 Task: In the  document overcomeprocrastination.rtf Insert horizontal line 'above the text' Create the translated copy of the document in  'Chinese (Simplified)' Select the second point and  Clear Formatting
Action: Mouse moved to (147, 73)
Screenshot: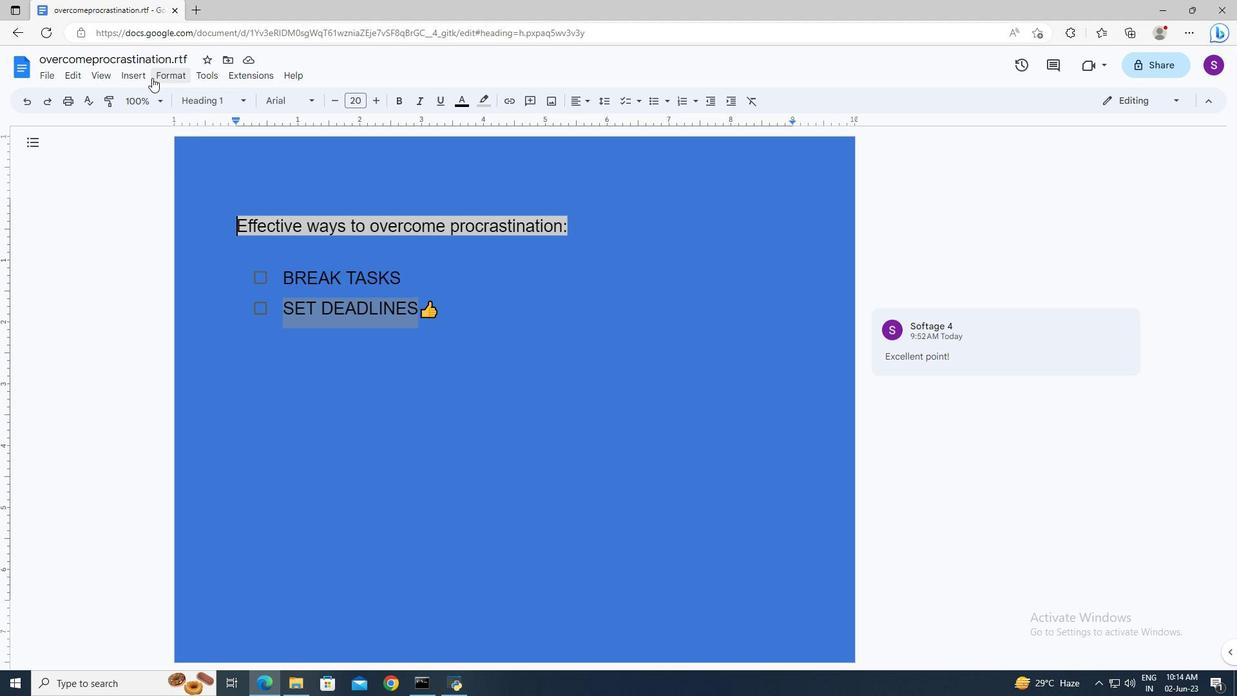 
Action: Mouse pressed left at (147, 73)
Screenshot: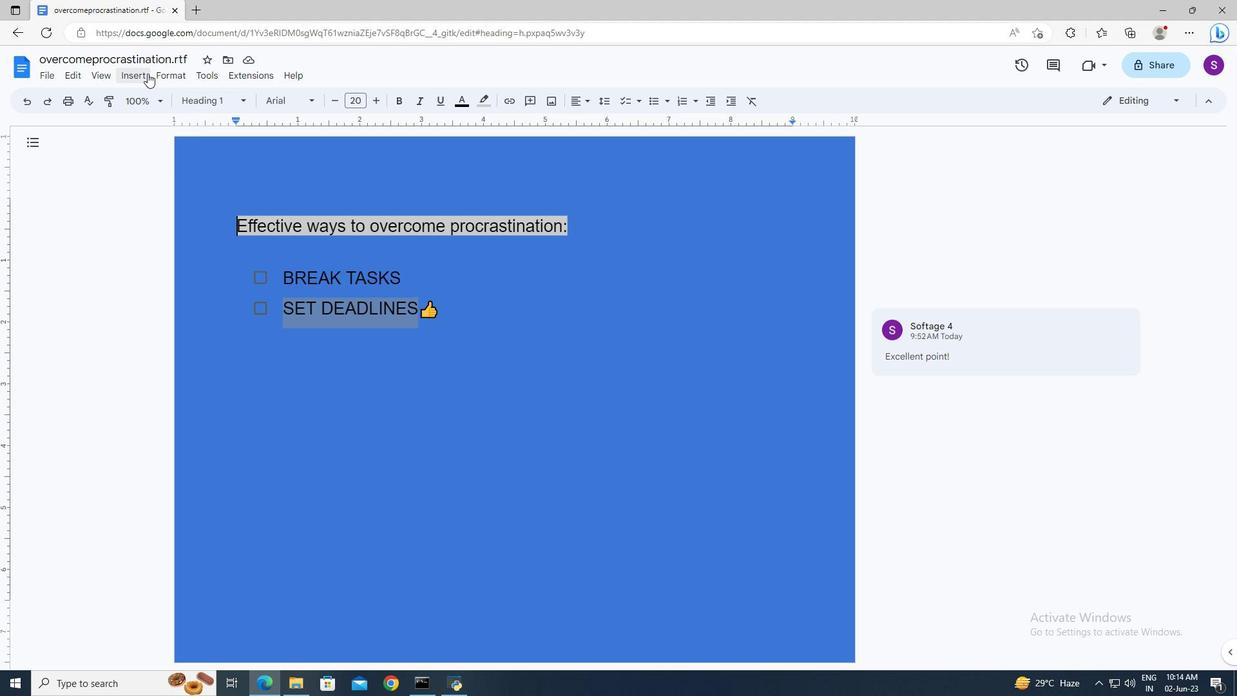 
Action: Mouse moved to (165, 174)
Screenshot: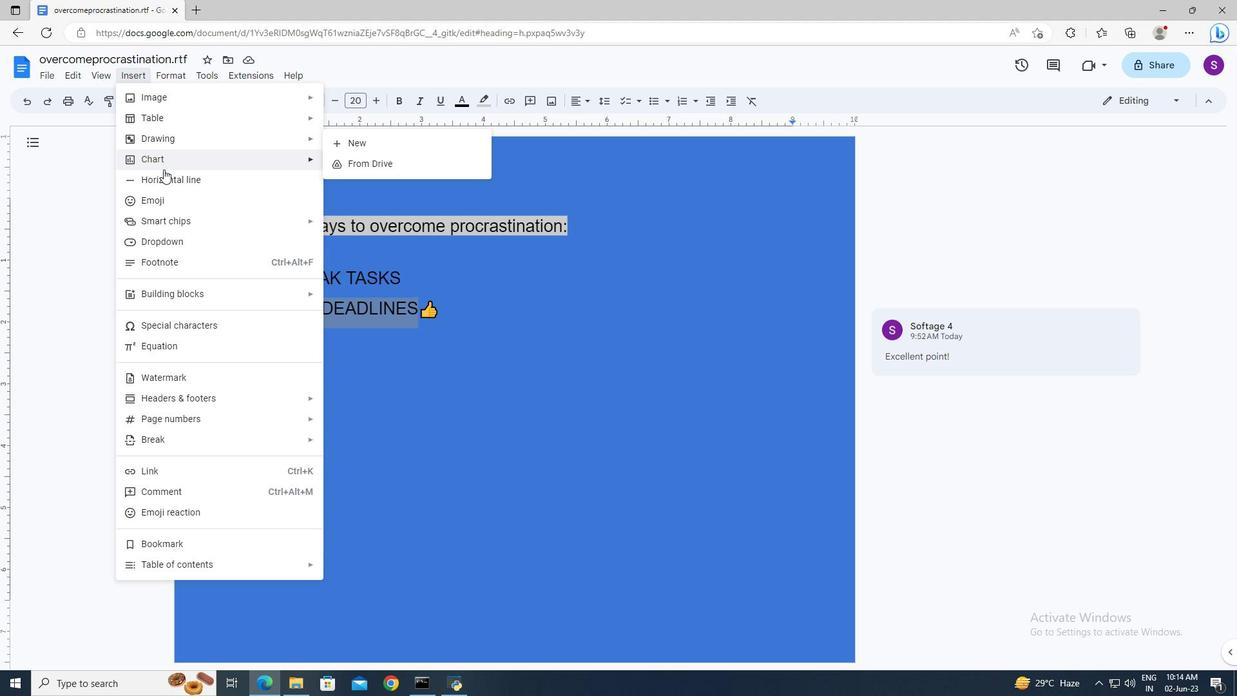 
Action: Mouse pressed left at (165, 174)
Screenshot: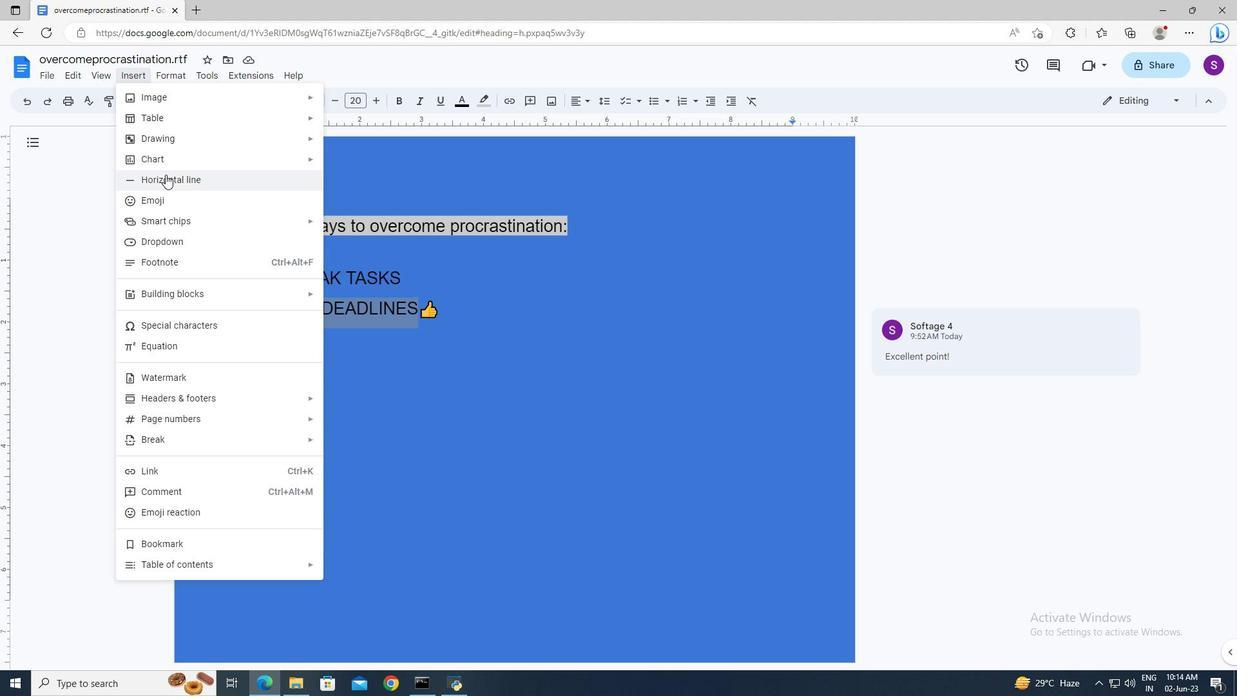 
Action: Mouse moved to (217, 78)
Screenshot: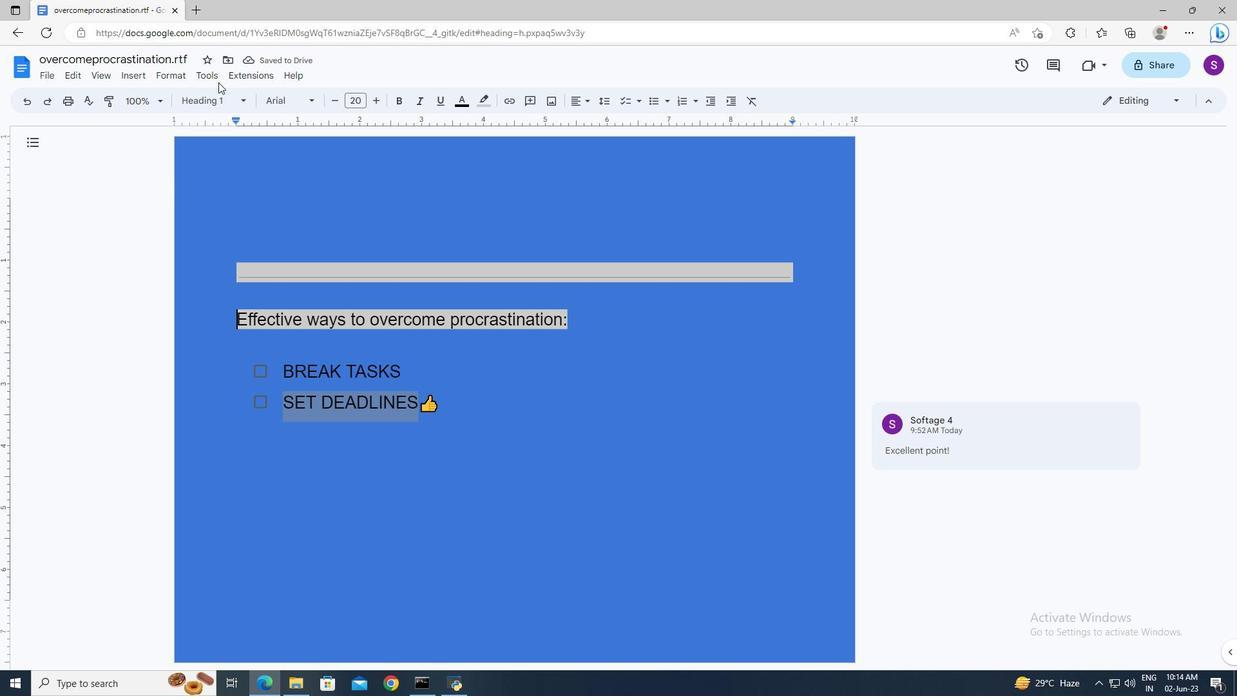 
Action: Mouse pressed left at (217, 78)
Screenshot: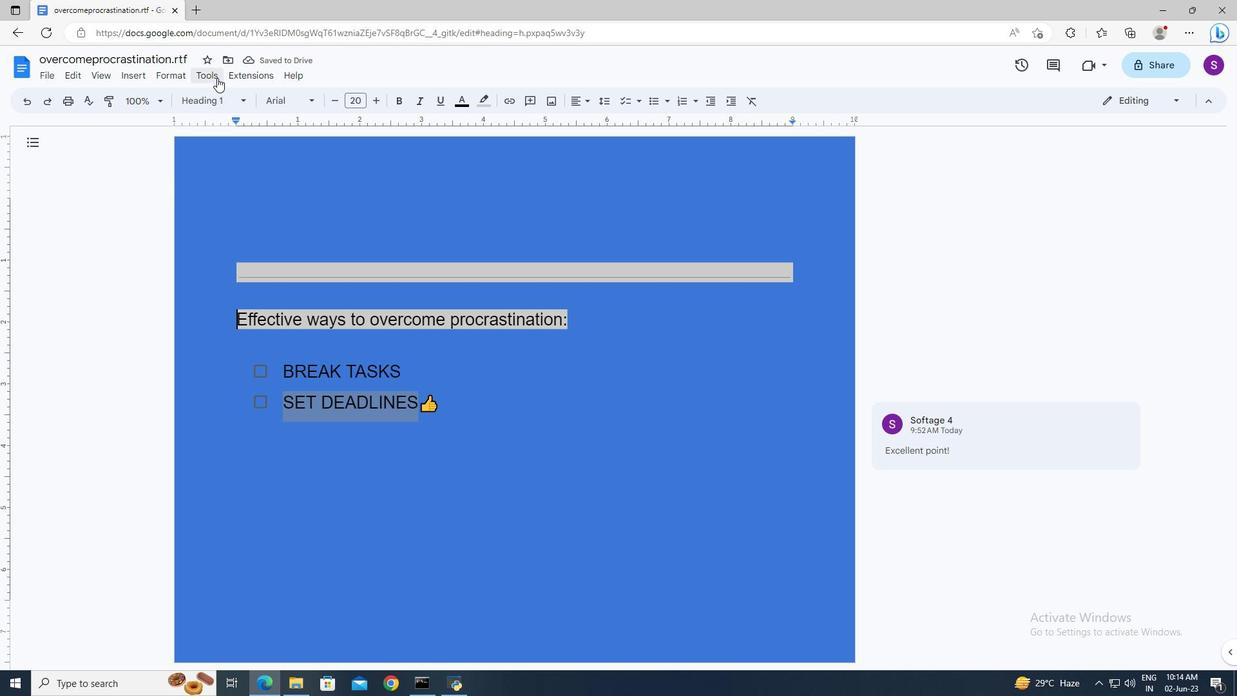 
Action: Mouse moved to (248, 288)
Screenshot: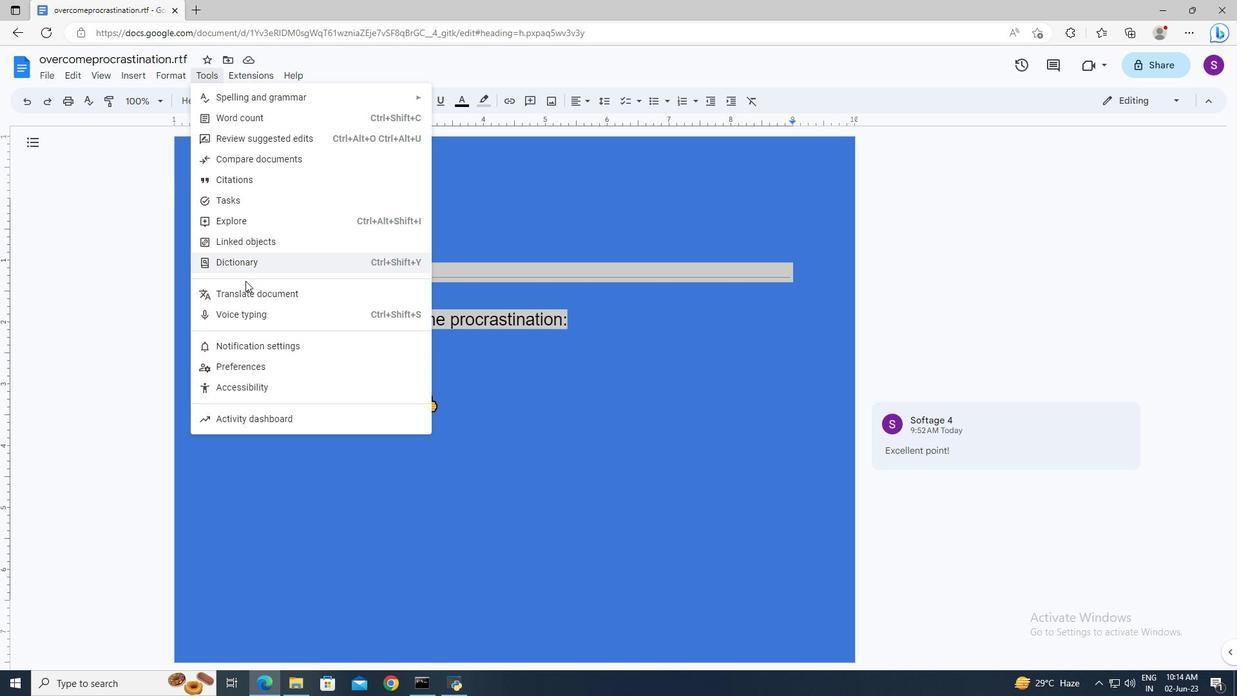 
Action: Mouse pressed left at (248, 288)
Screenshot: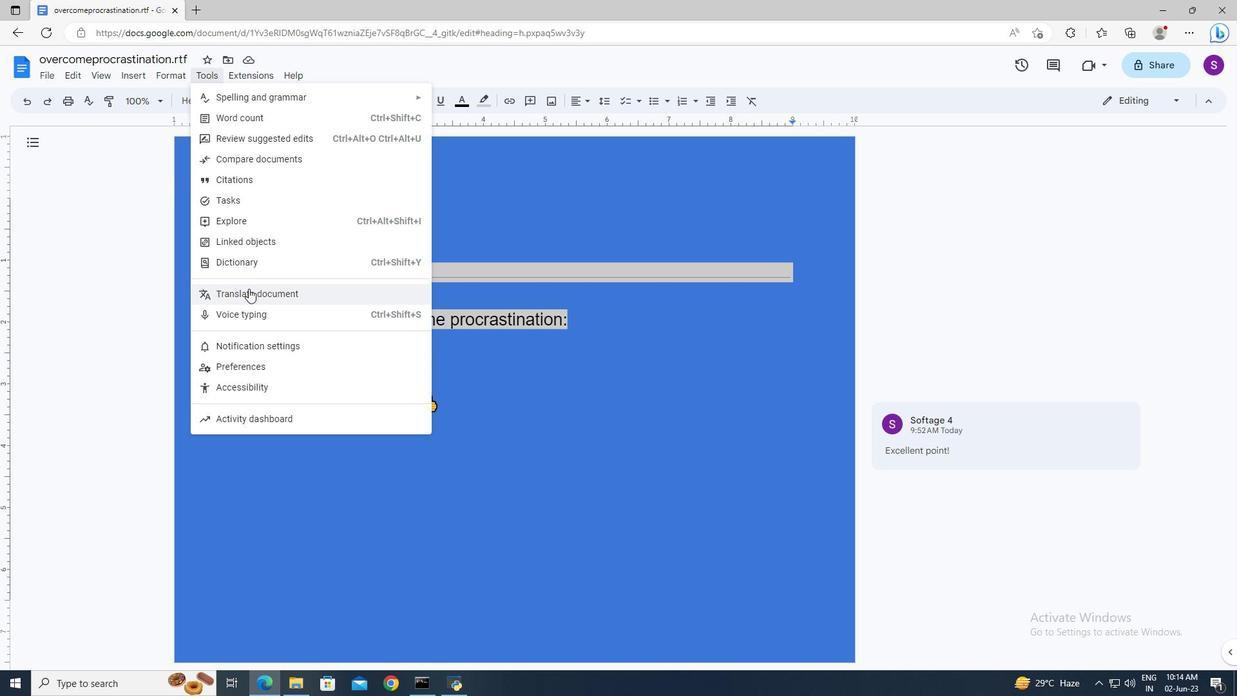 
Action: Mouse moved to (611, 382)
Screenshot: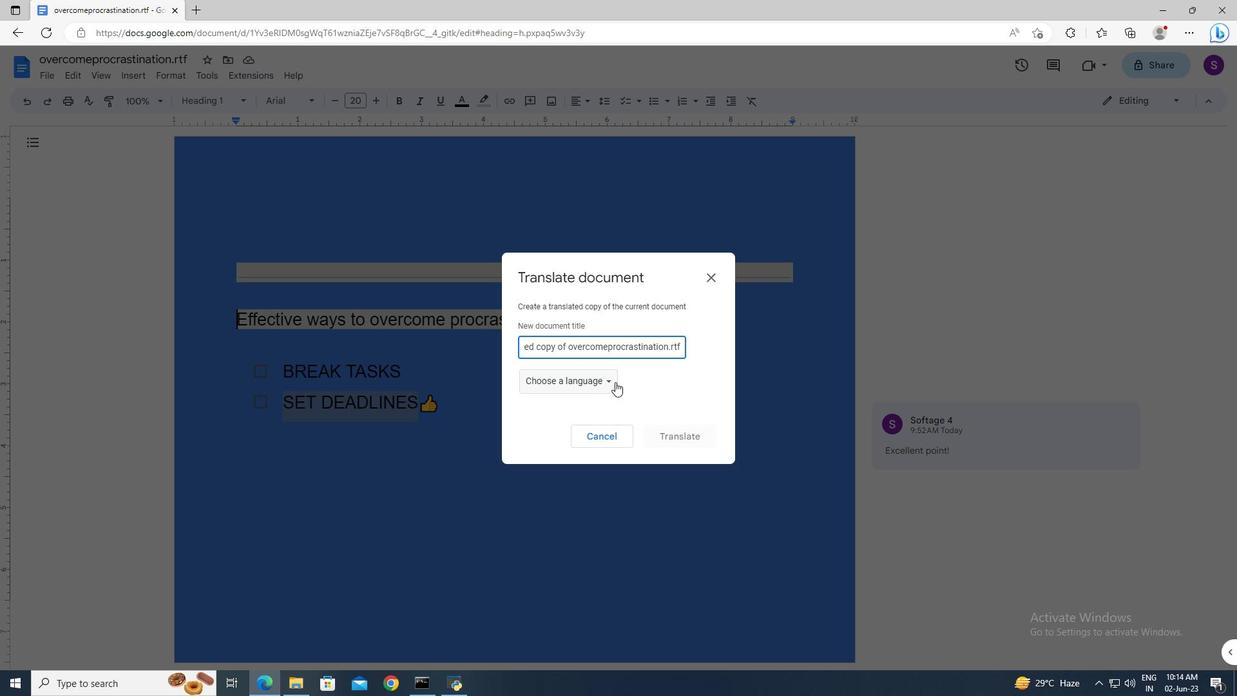 
Action: Mouse pressed left at (611, 382)
Screenshot: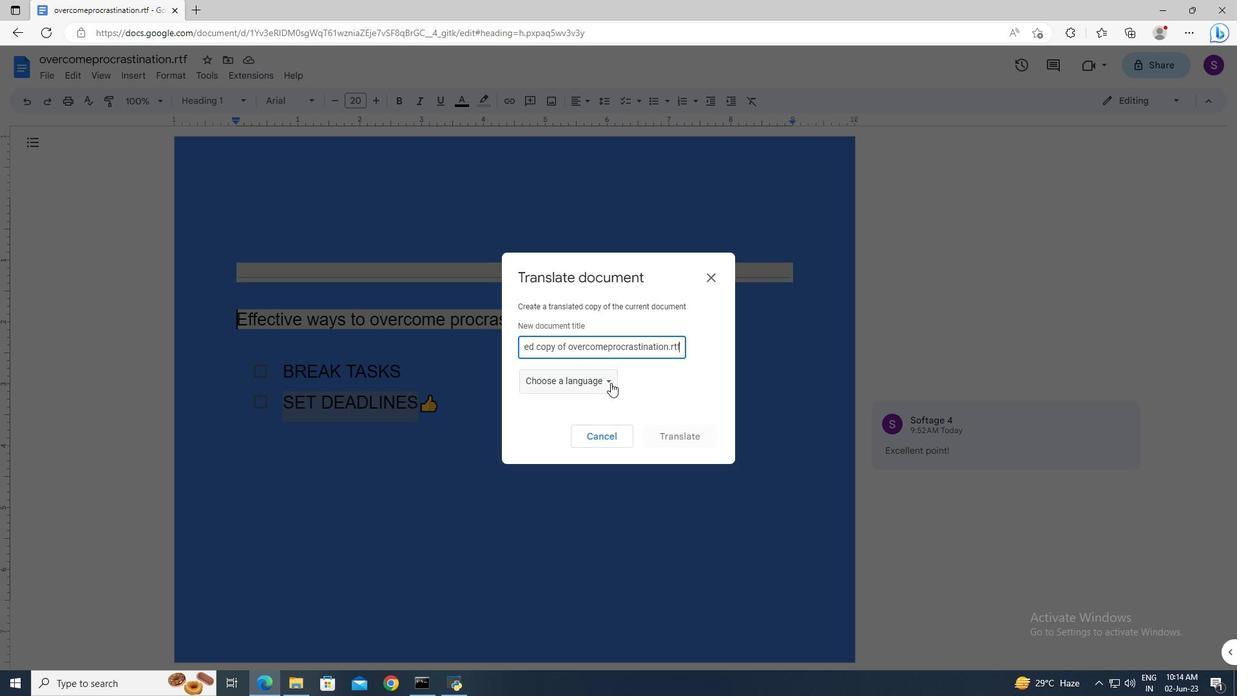 
Action: Mouse moved to (597, 434)
Screenshot: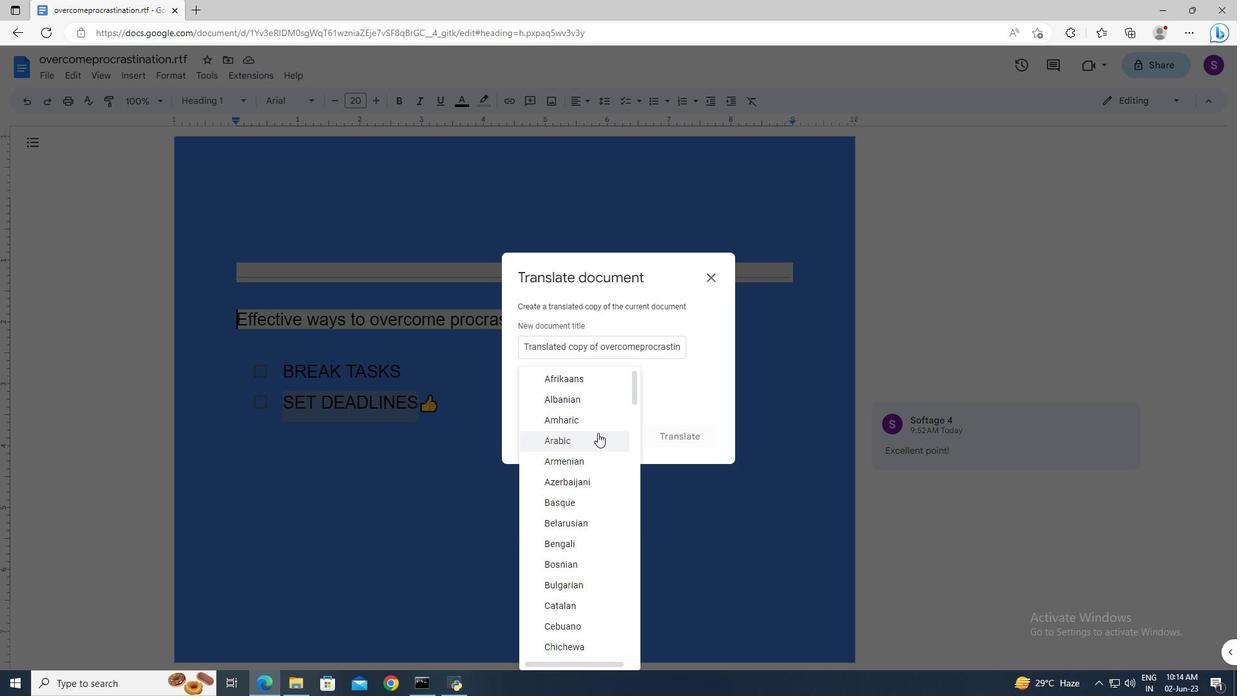 
Action: Mouse scrolled (597, 433) with delta (0, 0)
Screenshot: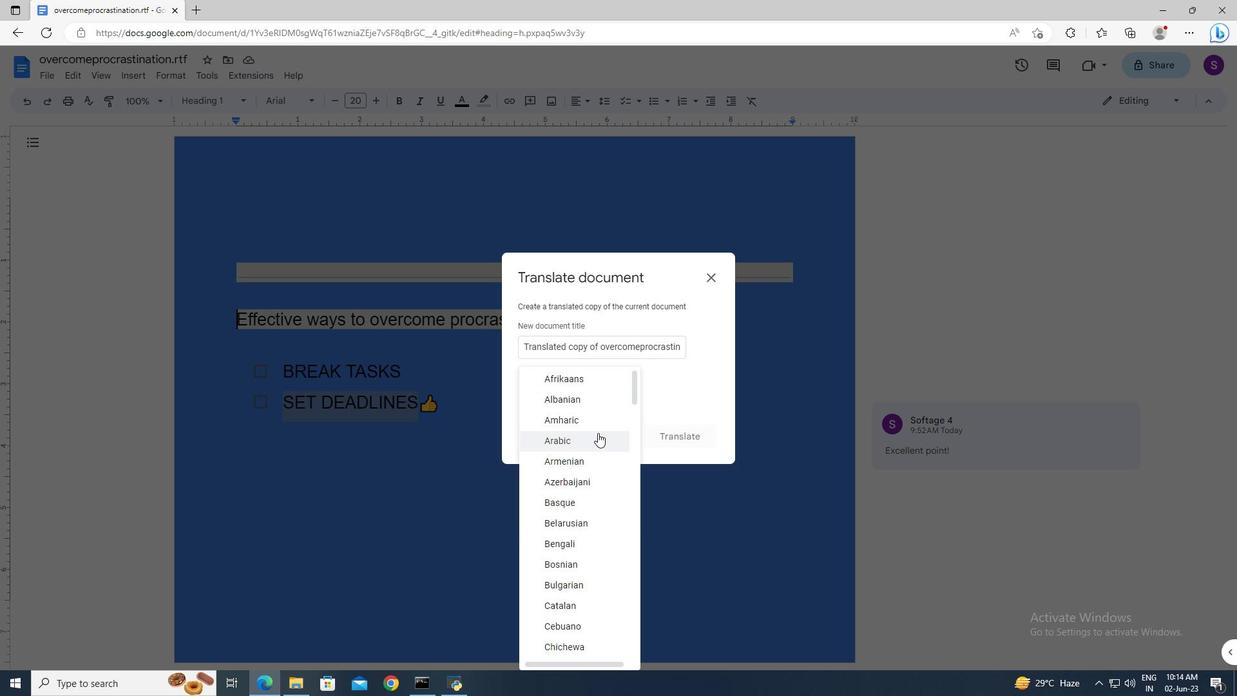 
Action: Mouse moved to (597, 435)
Screenshot: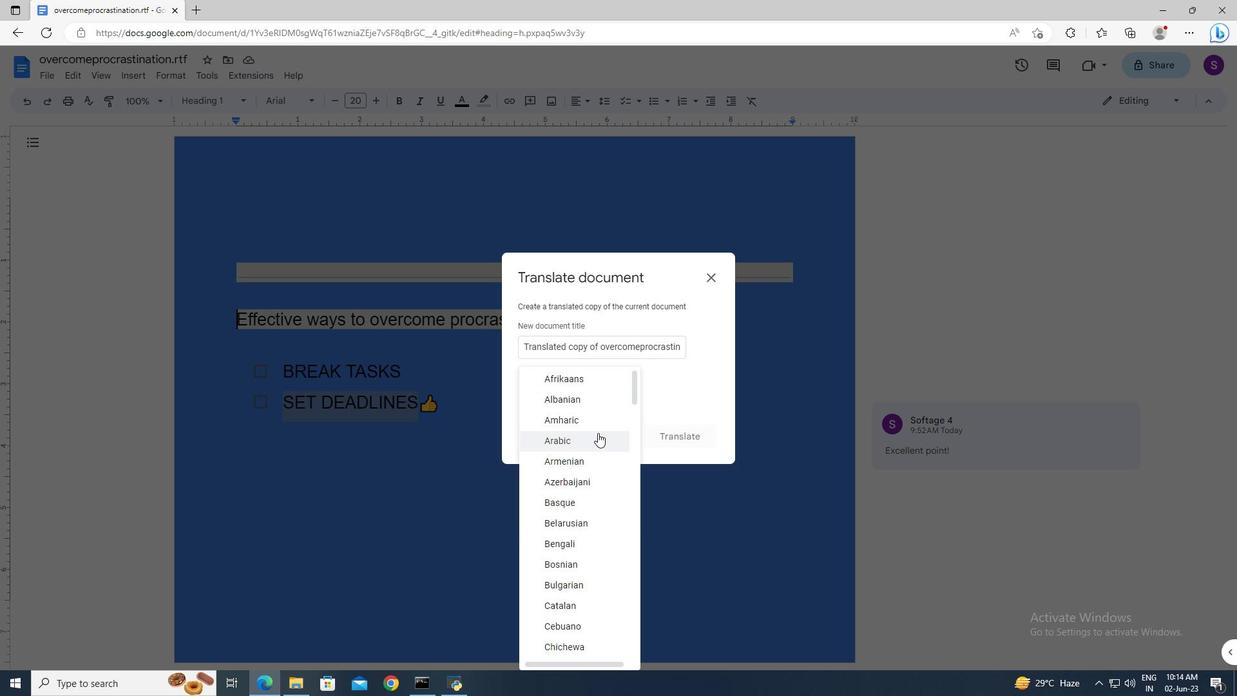 
Action: Mouse scrolled (597, 434) with delta (0, 0)
Screenshot: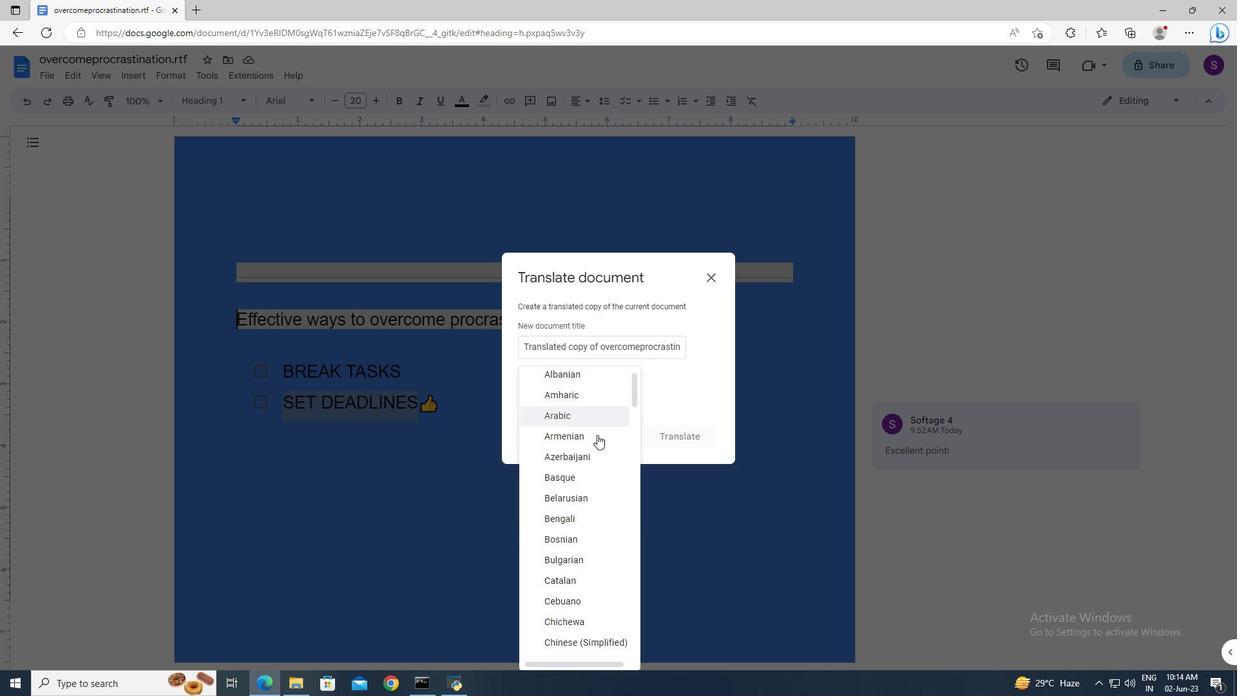 
Action: Mouse scrolled (597, 434) with delta (0, 0)
Screenshot: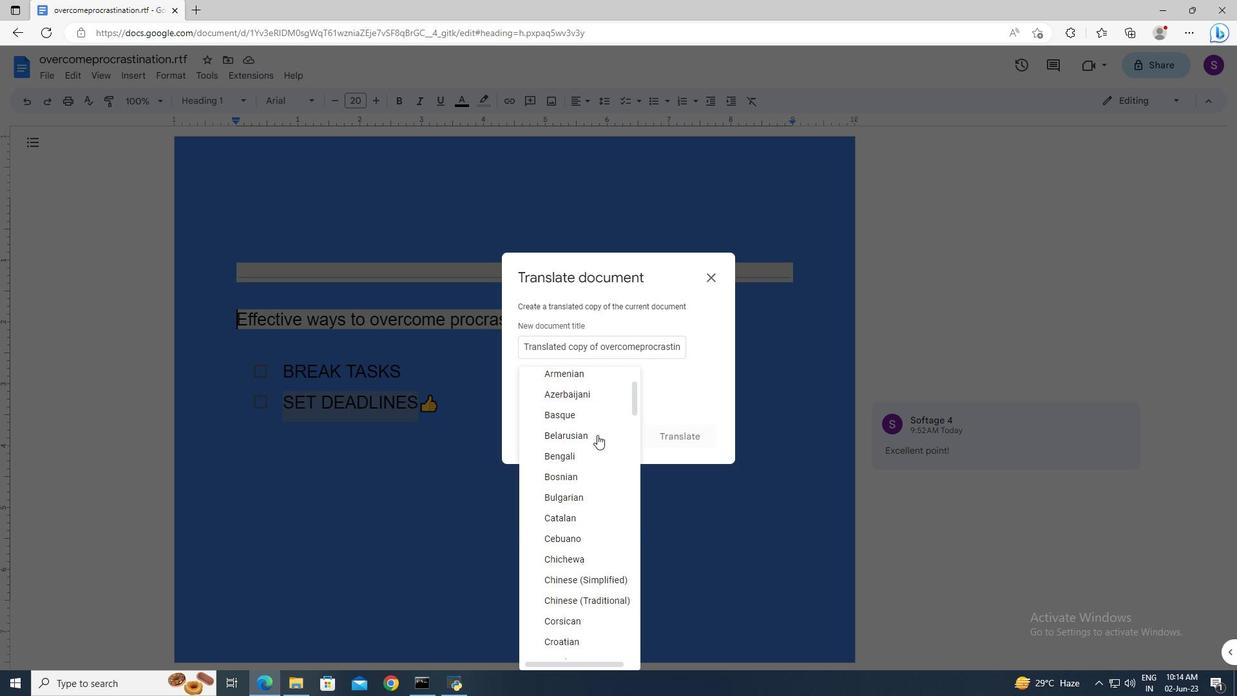 
Action: Mouse scrolled (597, 434) with delta (0, 0)
Screenshot: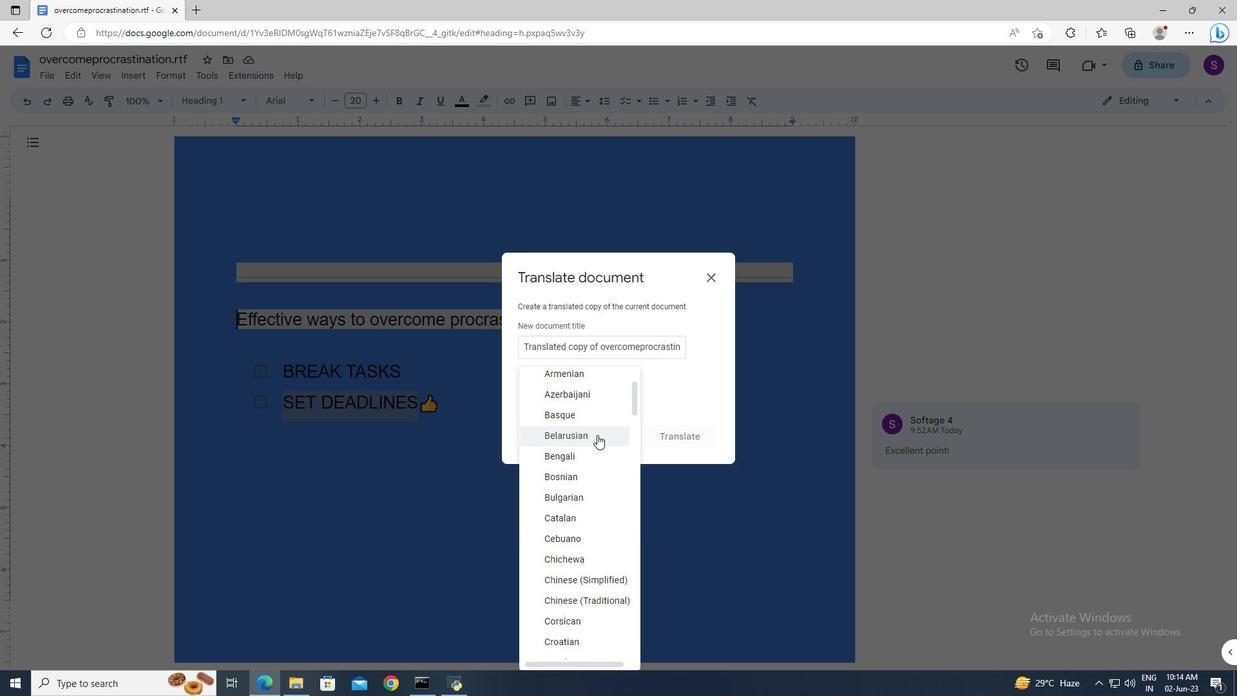 
Action: Mouse moved to (596, 489)
Screenshot: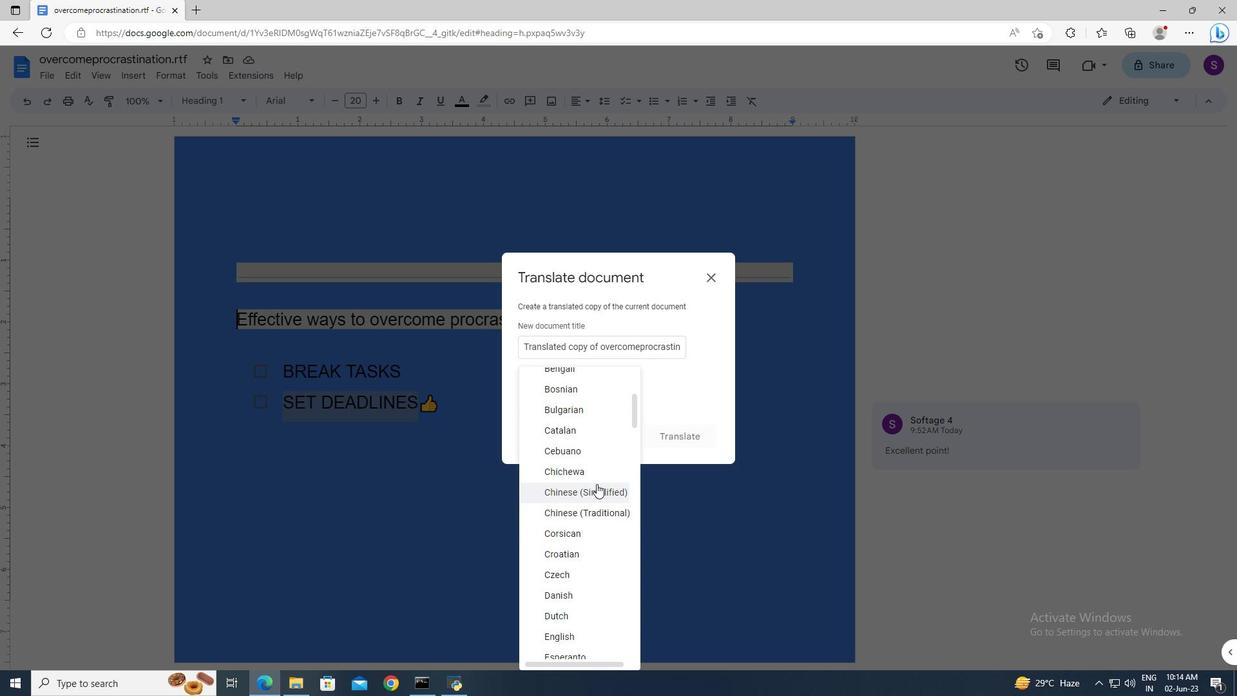 
Action: Mouse pressed left at (596, 489)
Screenshot: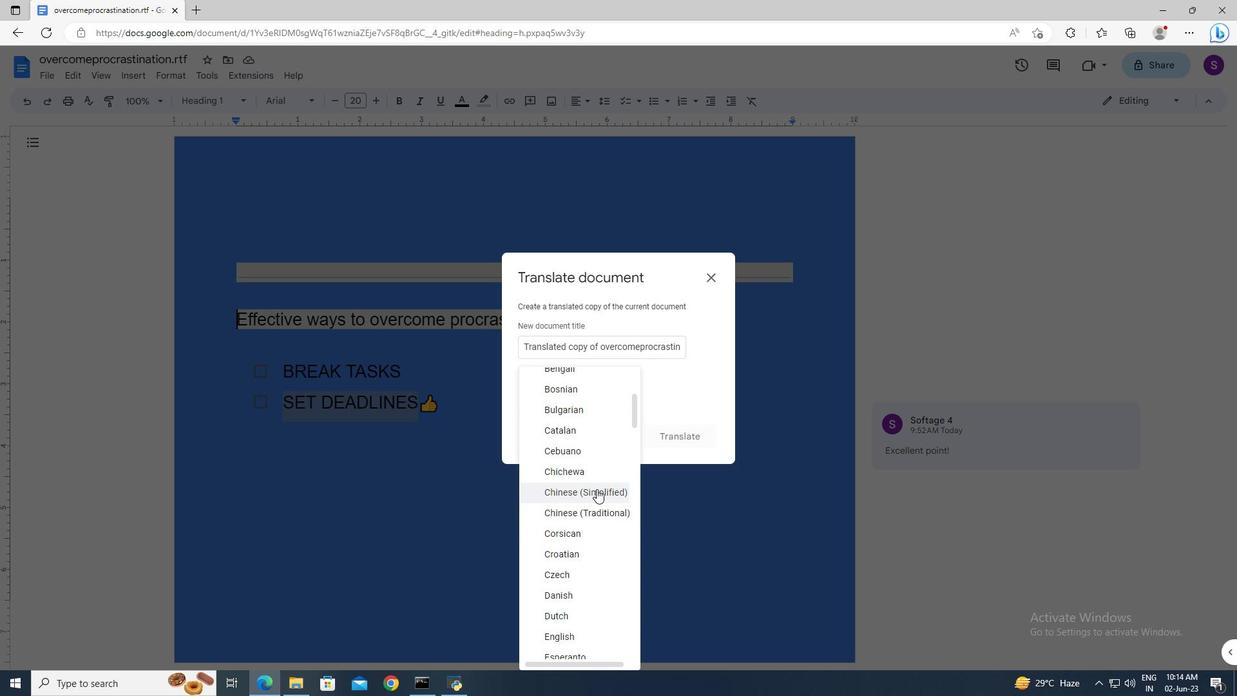 
Action: Mouse moved to (674, 437)
Screenshot: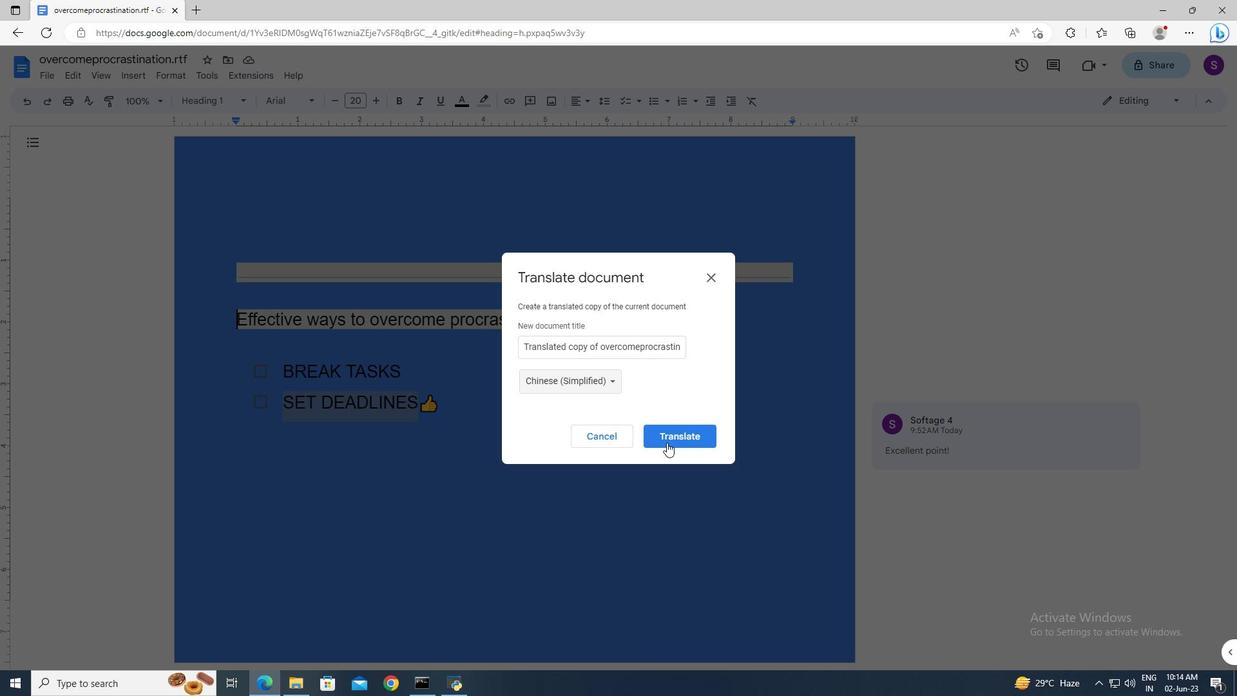 
Action: Mouse pressed left at (674, 437)
Screenshot: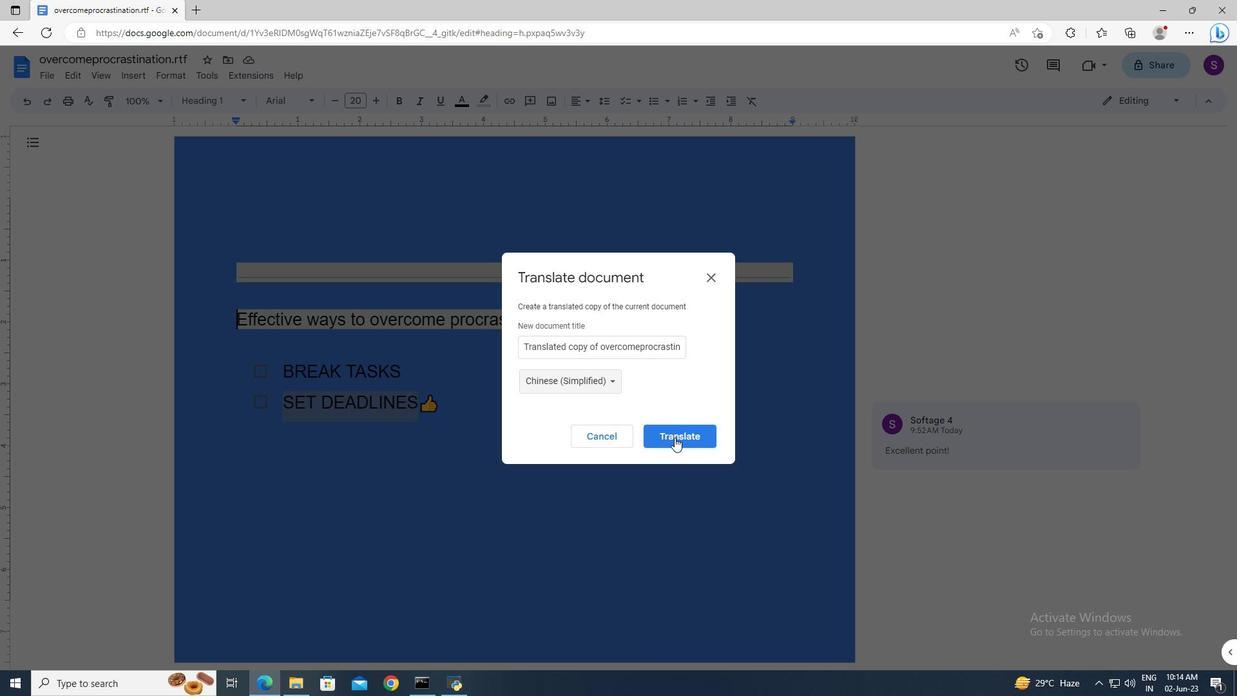 
Action: Mouse moved to (144, 0)
Screenshot: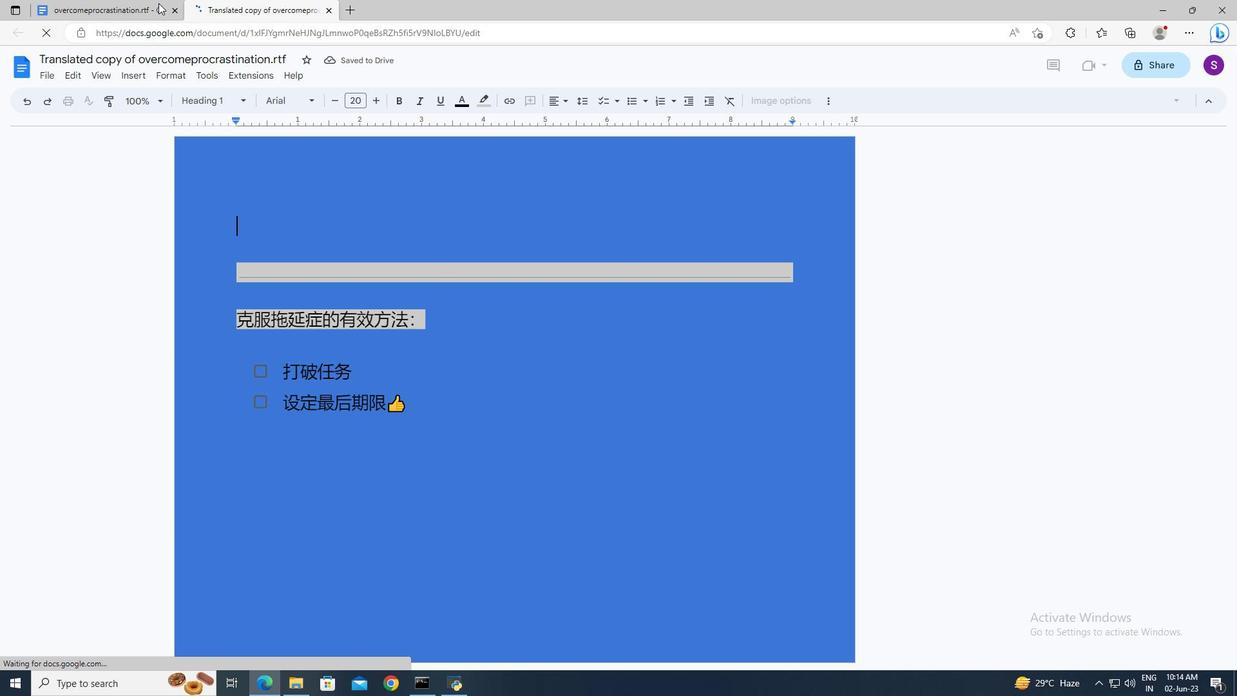 
Action: Mouse pressed left at (144, 0)
Screenshot: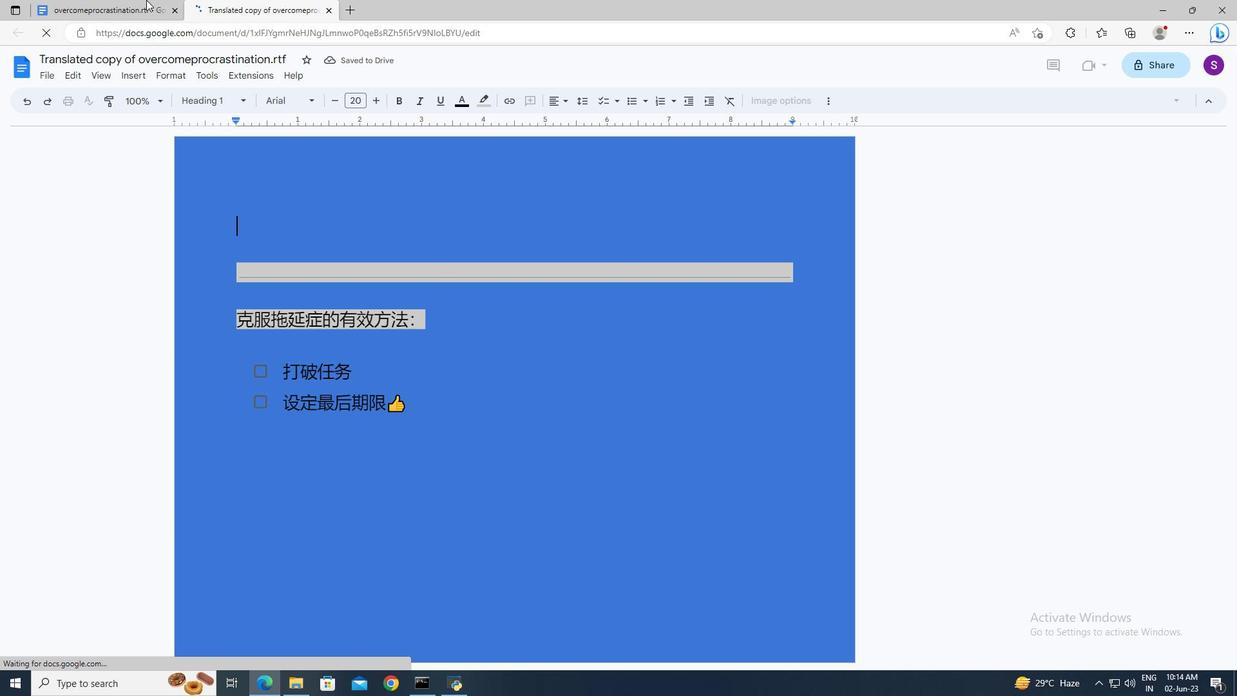 
Action: Mouse moved to (407, 364)
Screenshot: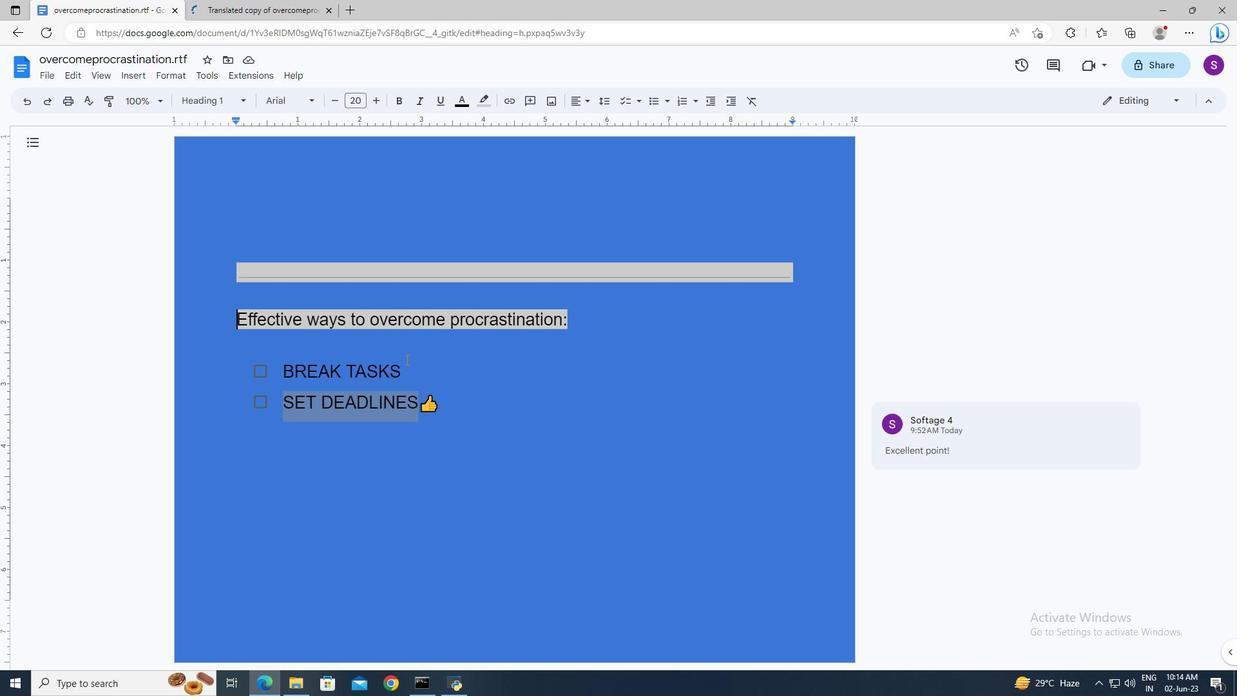 
Action: Mouse pressed left at (407, 364)
Screenshot: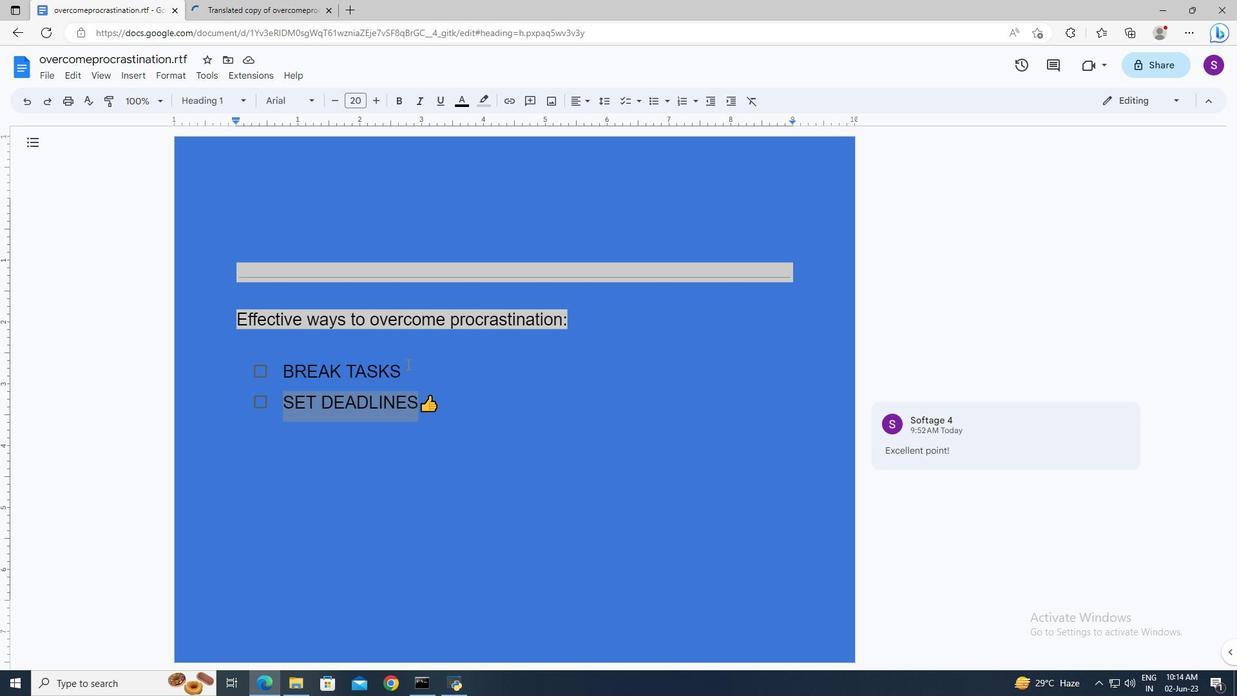 
Action: Mouse moved to (417, 403)
Screenshot: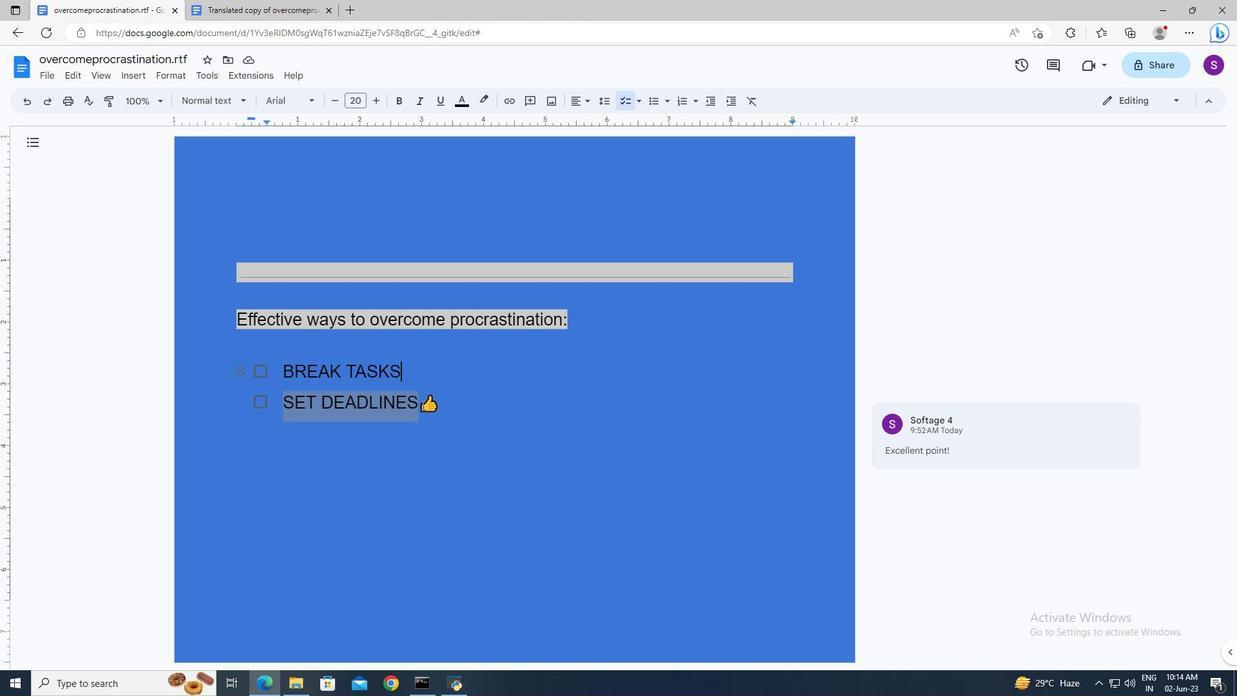 
Action: Mouse pressed left at (417, 403)
Screenshot: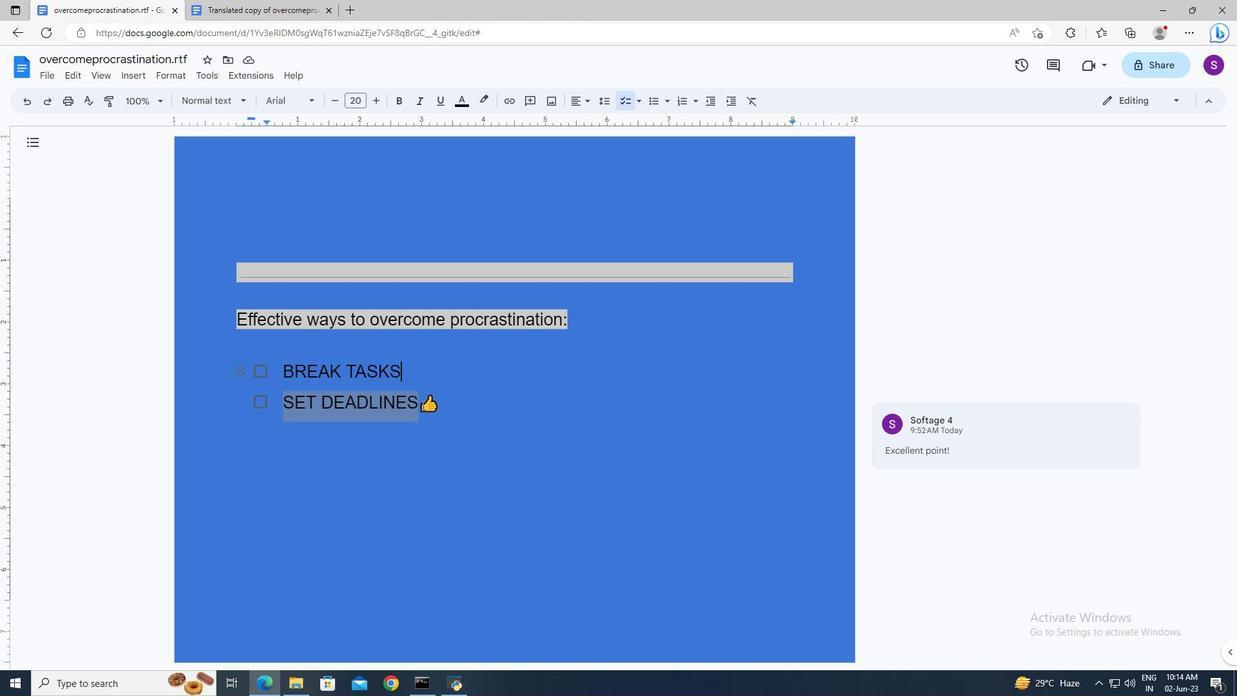 
Action: Key pressed <Key.shift><Key.up>
Screenshot: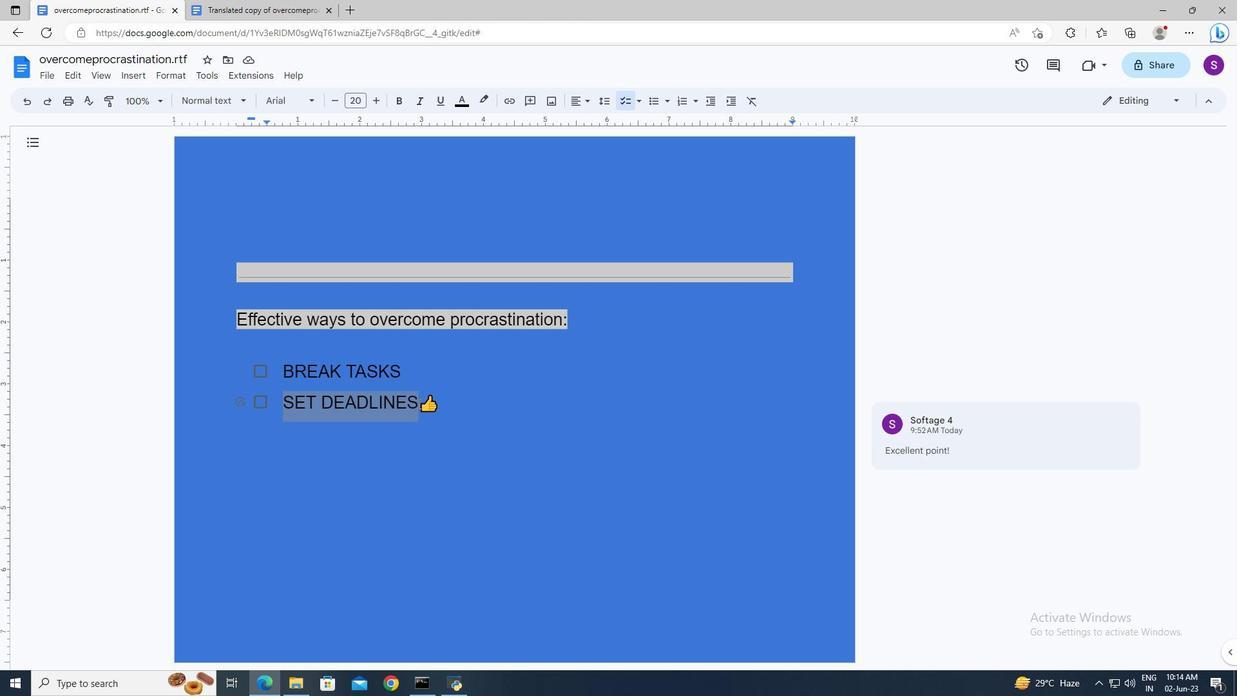 
Action: Mouse moved to (744, 99)
Screenshot: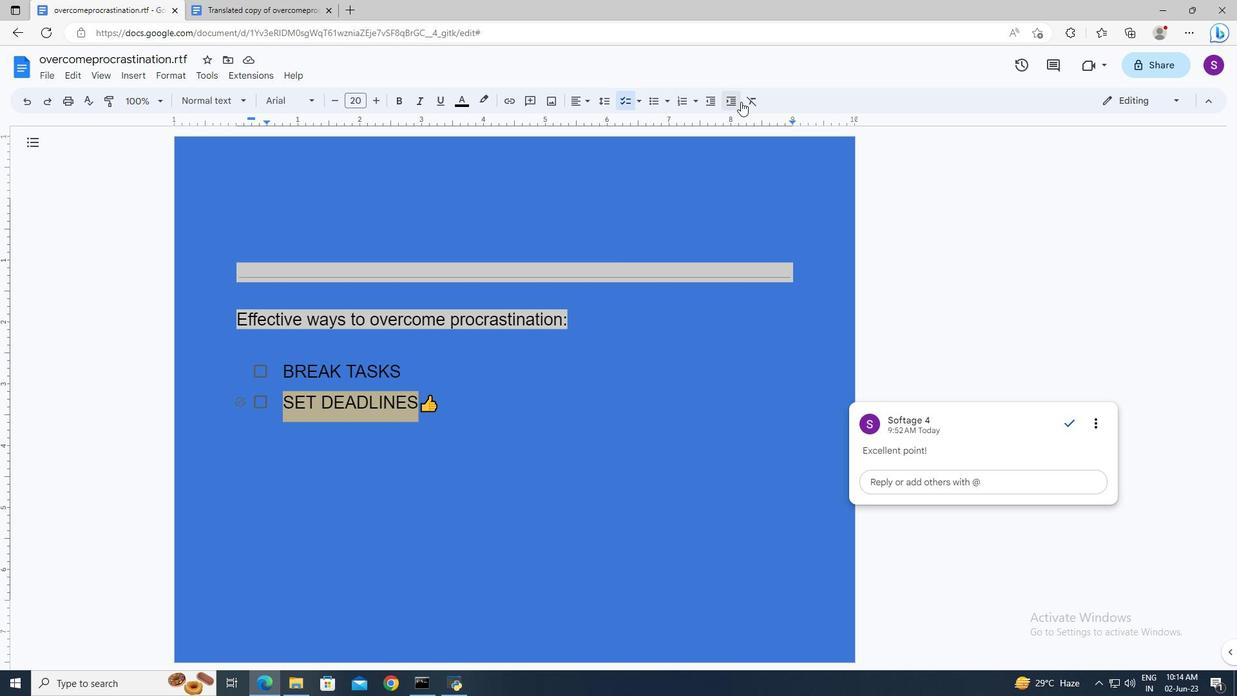 
Action: Mouse pressed left at (744, 99)
Screenshot: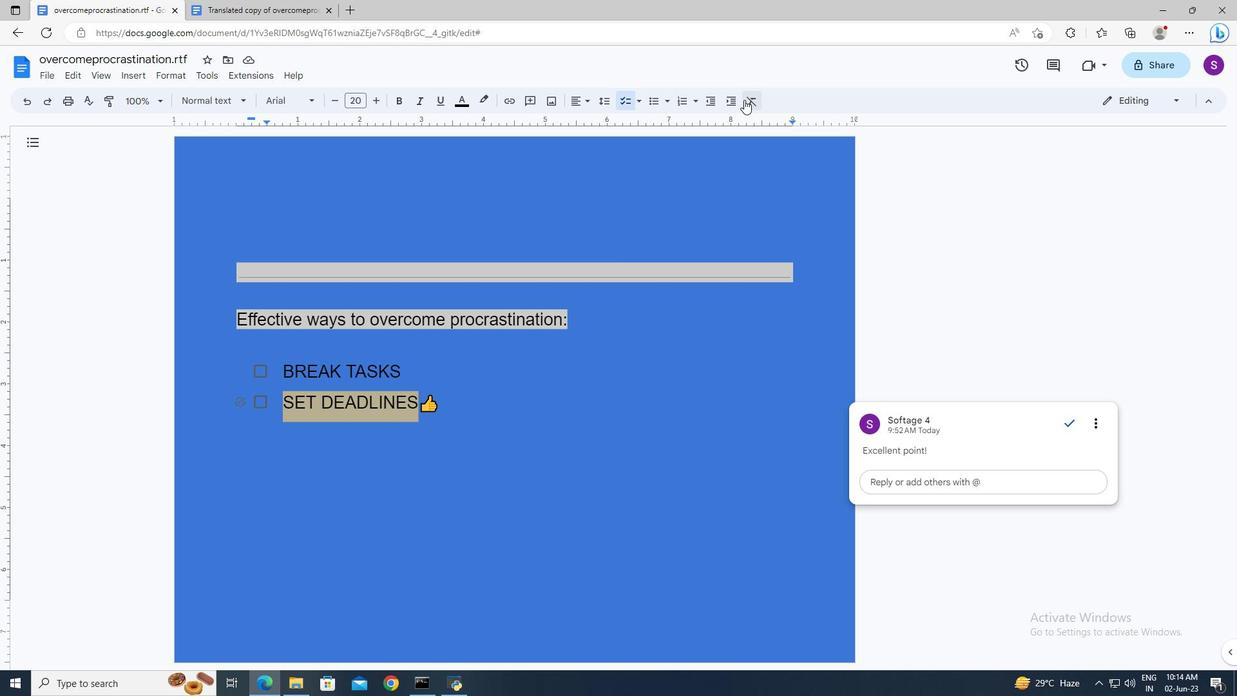 
Action: Mouse moved to (631, 446)
Screenshot: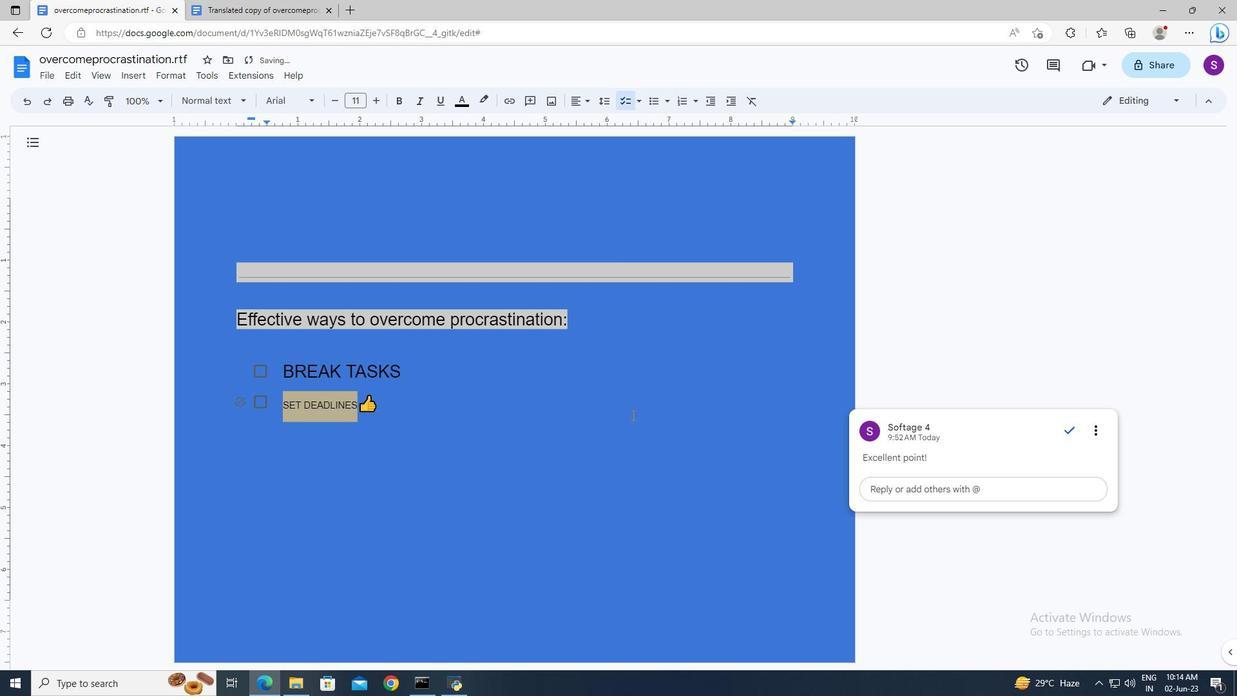 
Action: Mouse pressed left at (631, 446)
Screenshot: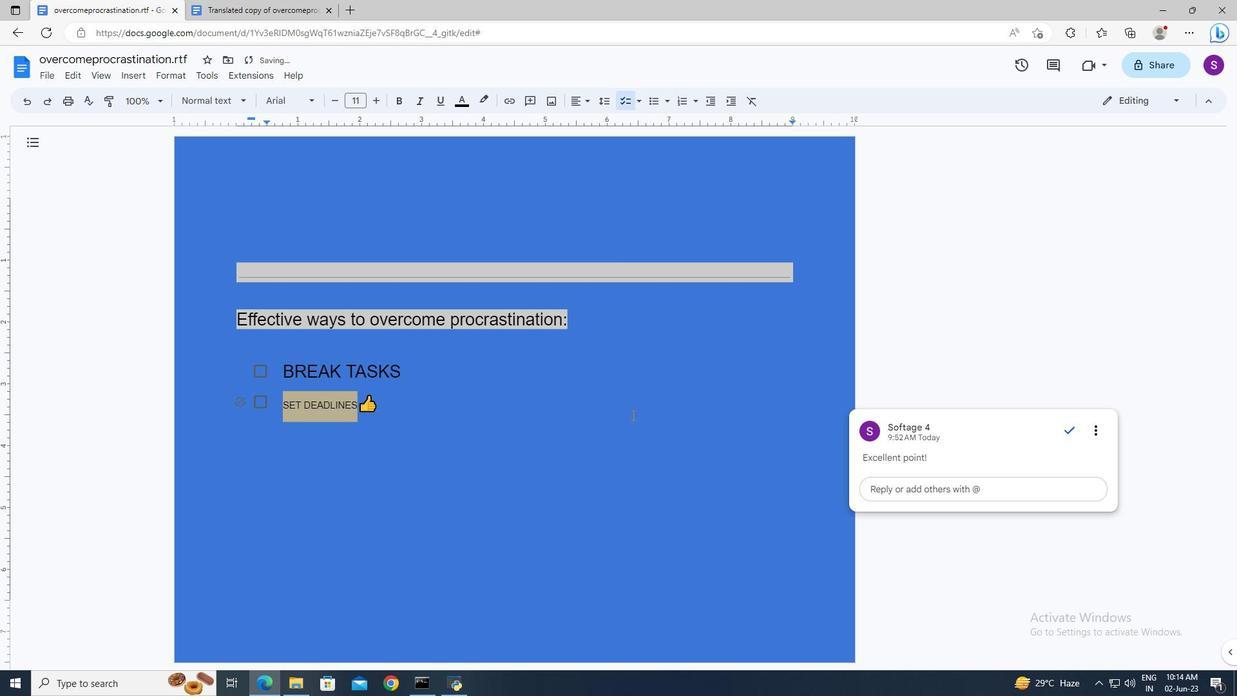 
